Task: Add Topo Chico Ranch Water Hard Seltzer 12 Pack Cans to the cart.
Action: Mouse moved to (765, 256)
Screenshot: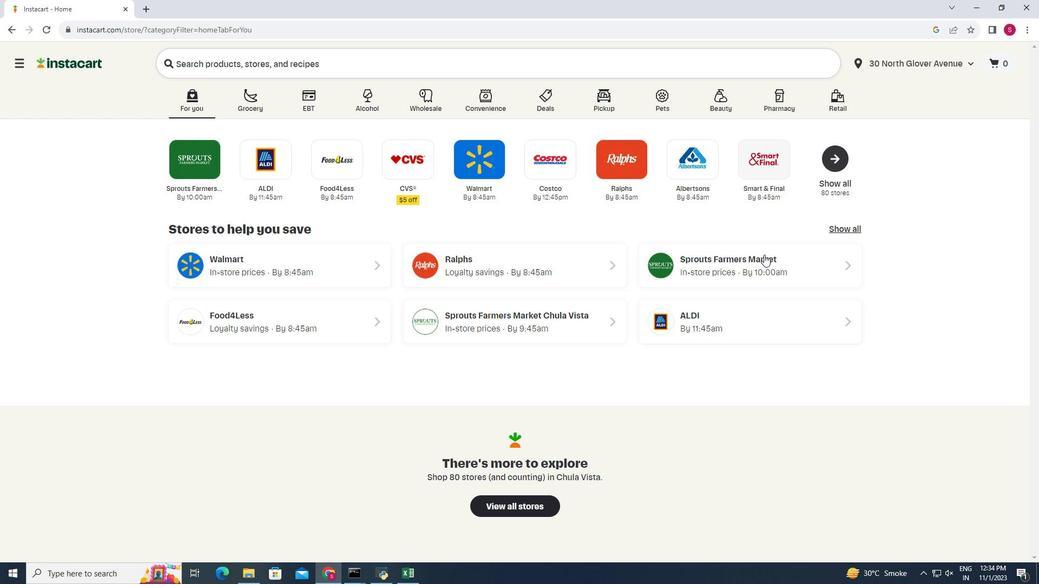 
Action: Mouse pressed left at (765, 256)
Screenshot: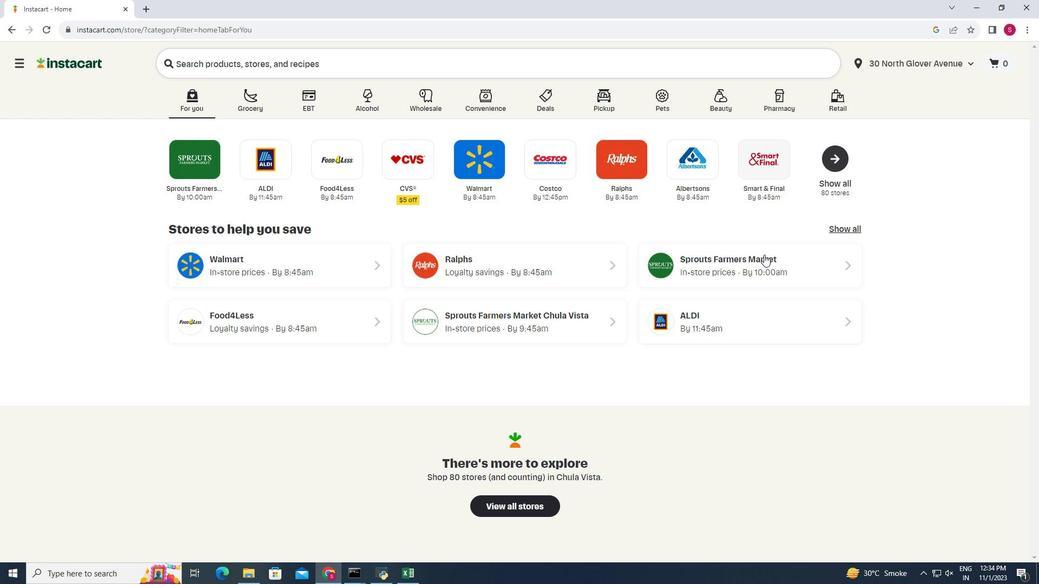 
Action: Mouse moved to (56, 539)
Screenshot: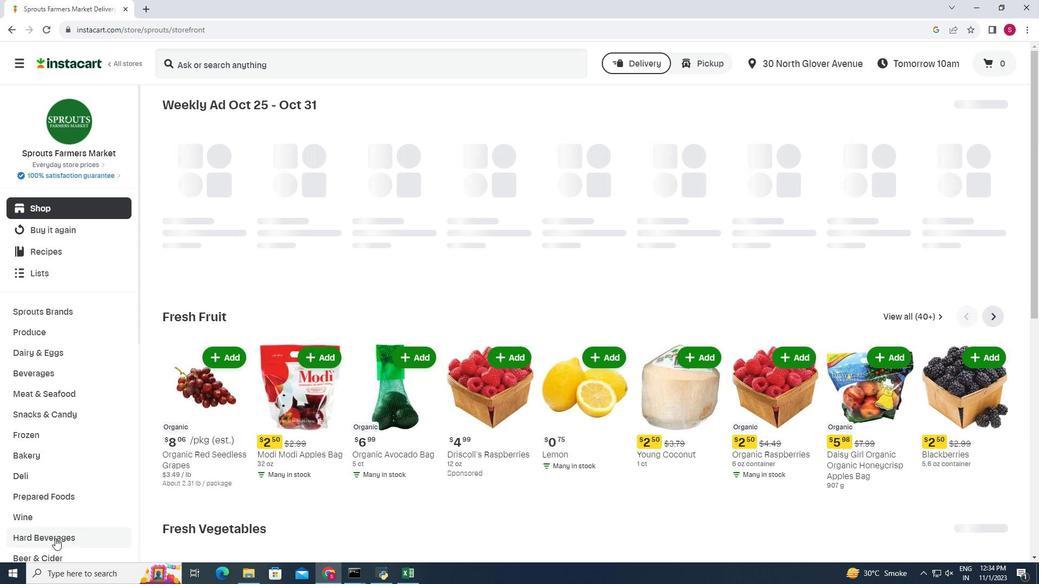 
Action: Mouse pressed left at (56, 539)
Screenshot: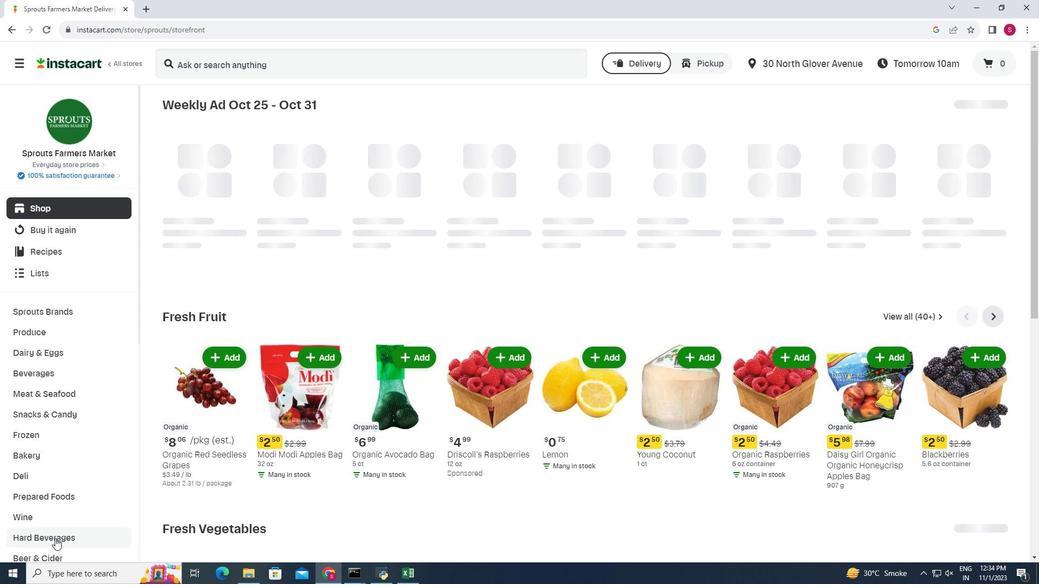 
Action: Mouse moved to (263, 162)
Screenshot: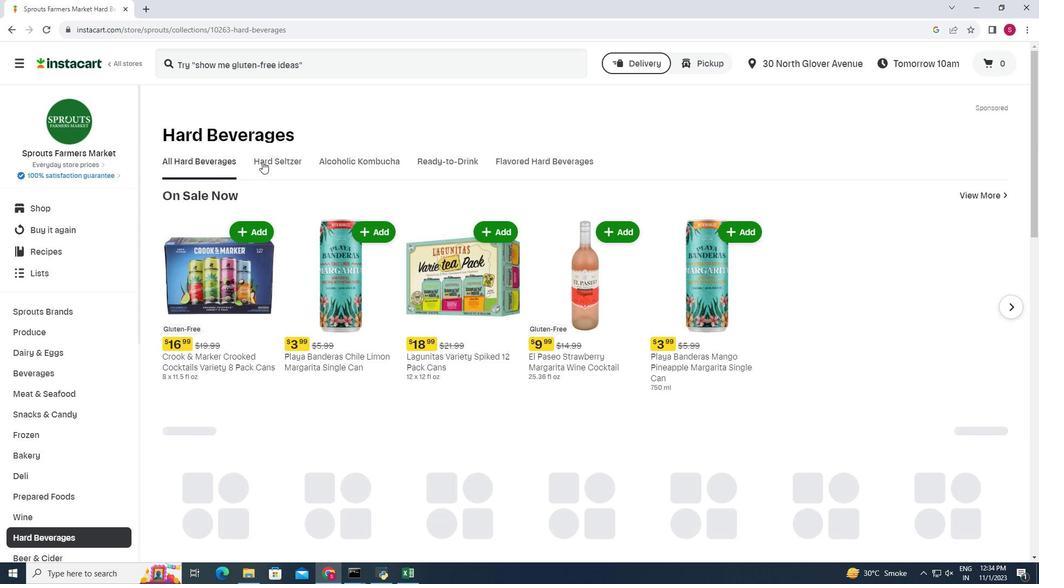 
Action: Mouse pressed left at (263, 162)
Screenshot: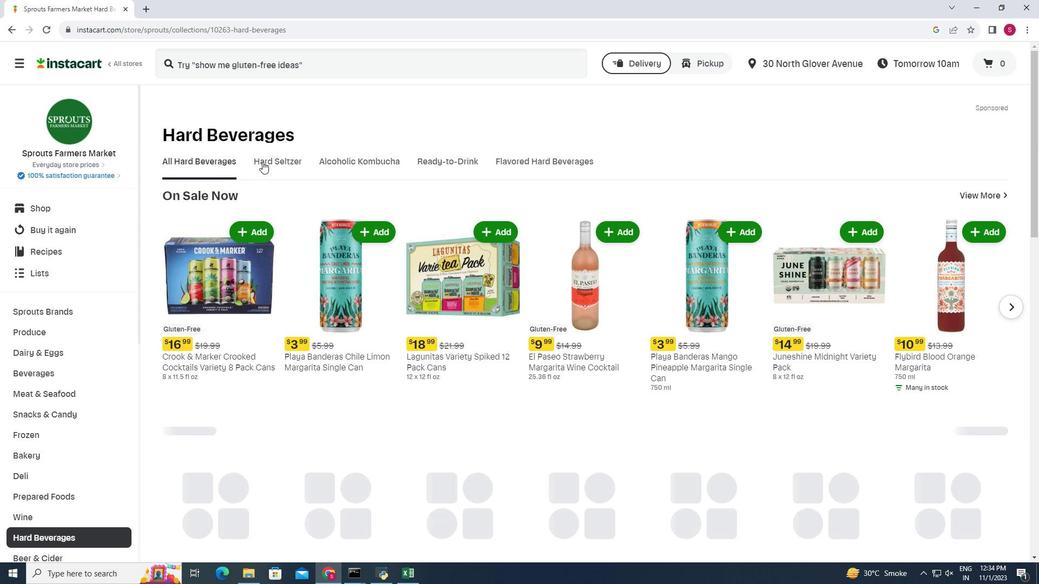 
Action: Mouse moved to (474, 303)
Screenshot: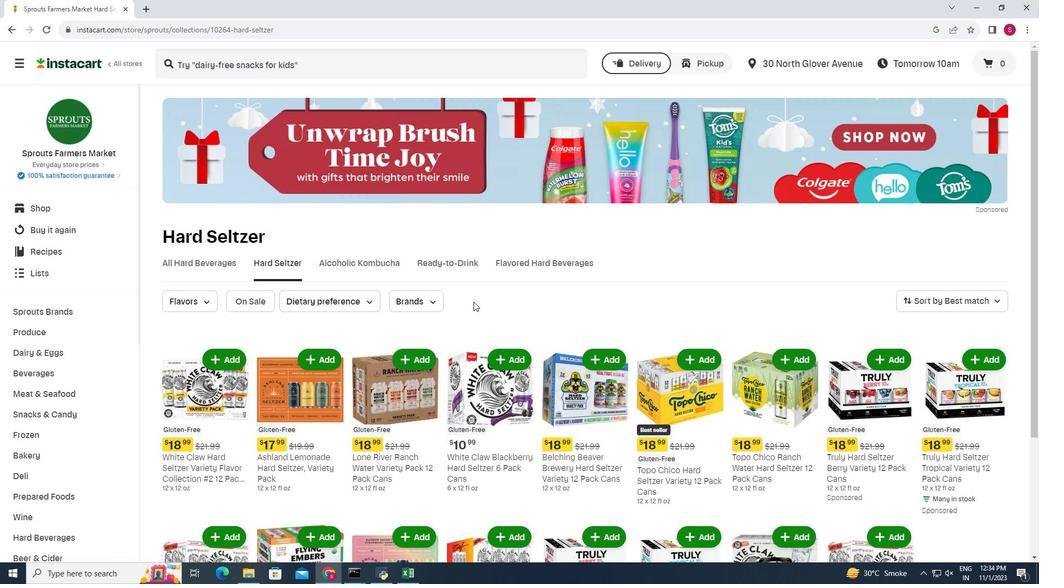 
Action: Mouse scrolled (474, 302) with delta (0, 0)
Screenshot: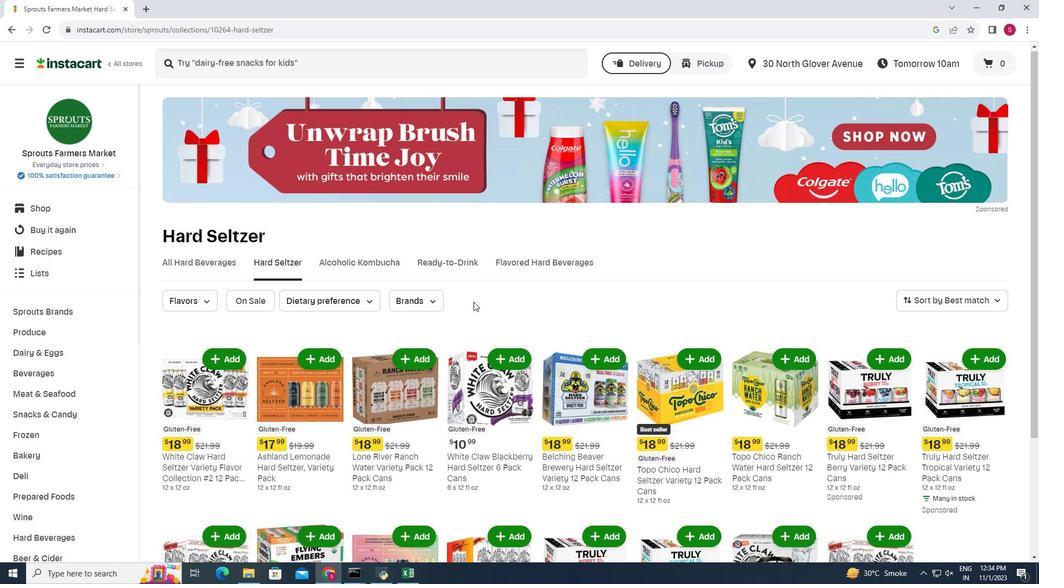 
Action: Mouse scrolled (474, 302) with delta (0, 0)
Screenshot: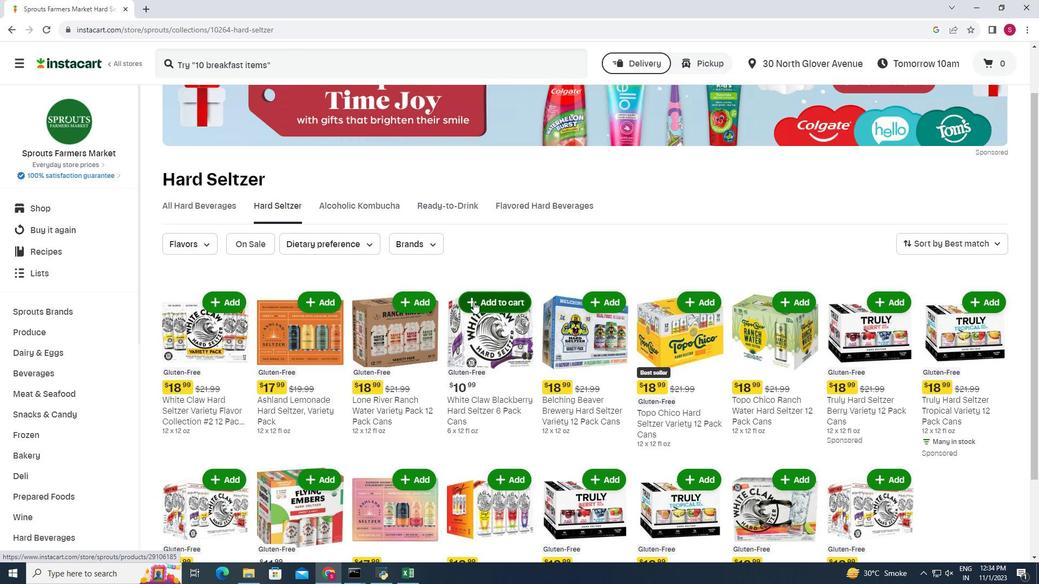 
Action: Mouse moved to (731, 399)
Screenshot: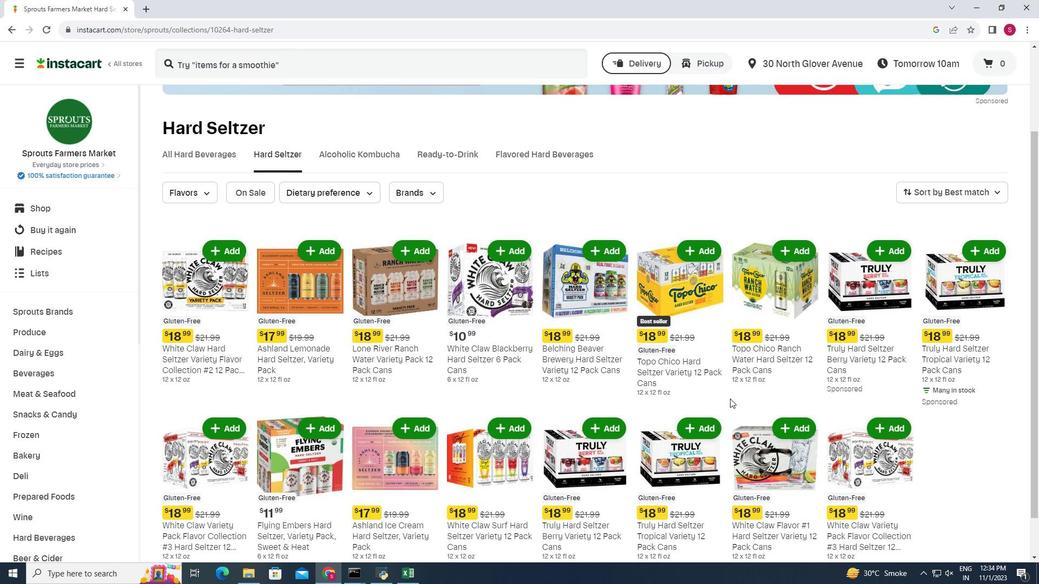 
Action: Mouse scrolled (731, 399) with delta (0, 0)
Screenshot: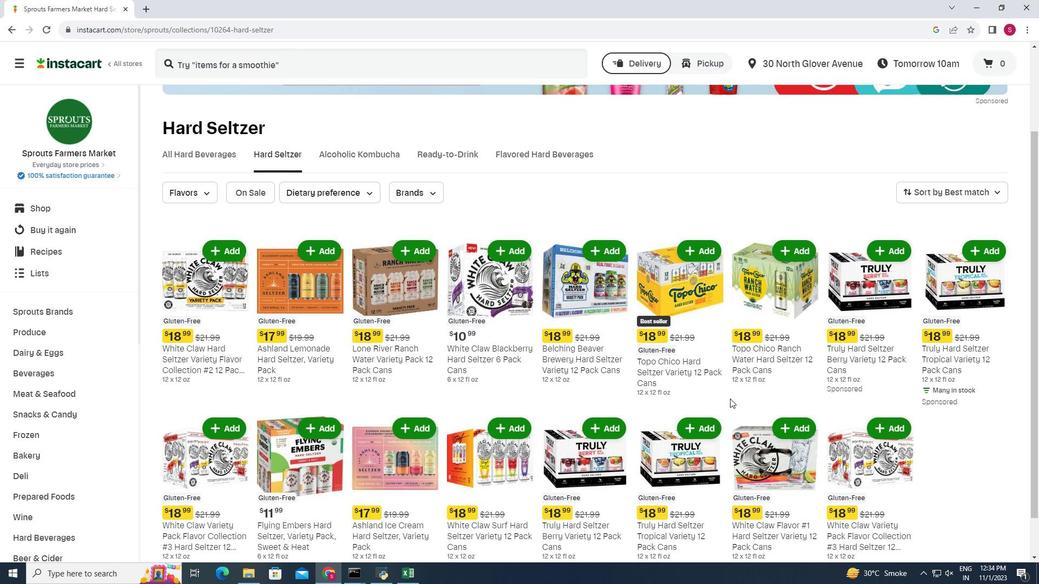 
Action: Mouse moved to (797, 198)
Screenshot: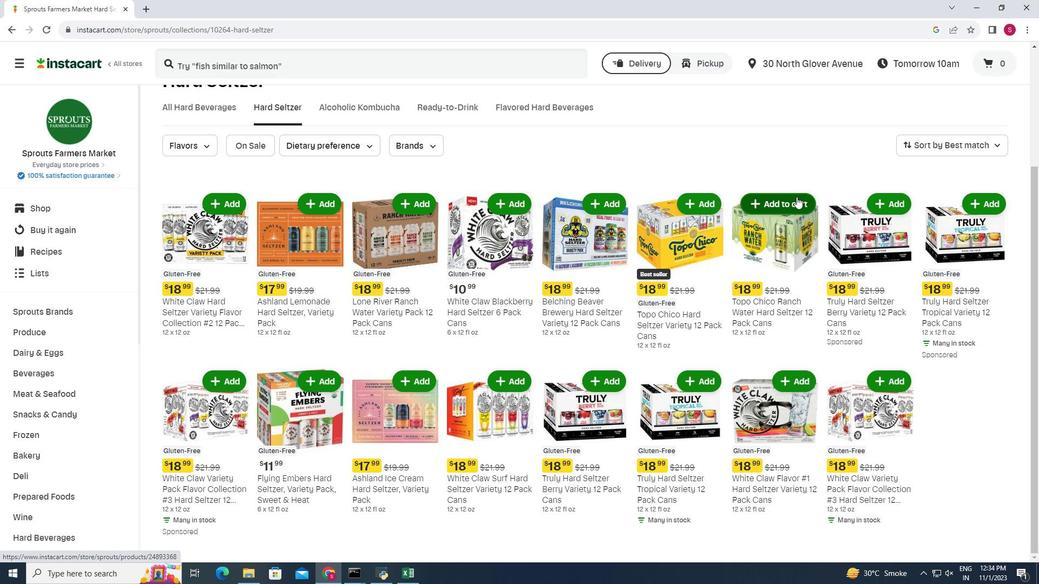 
Action: Mouse pressed left at (797, 198)
Screenshot: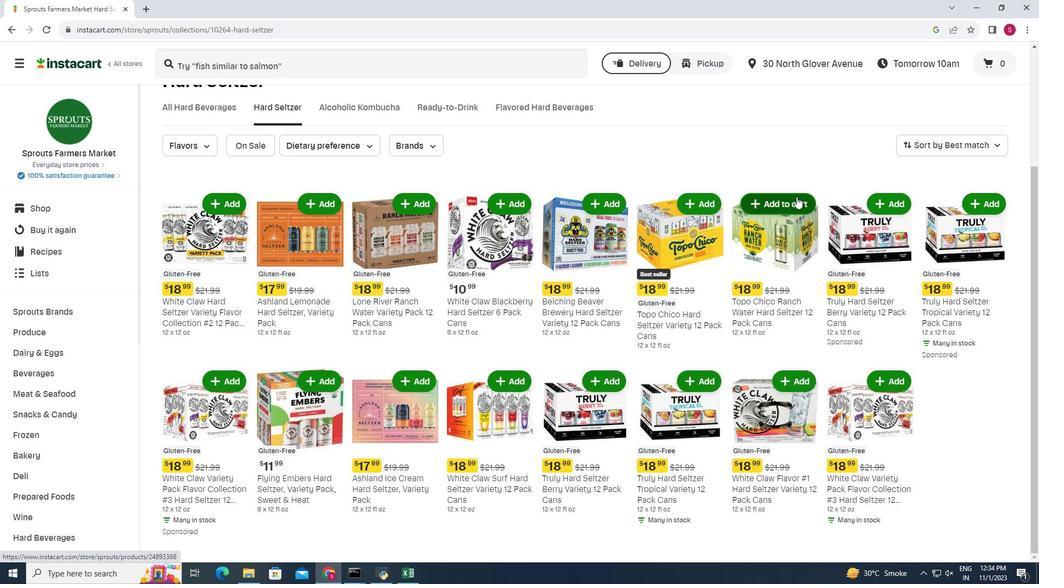 
Action: Mouse moved to (789, 158)
Screenshot: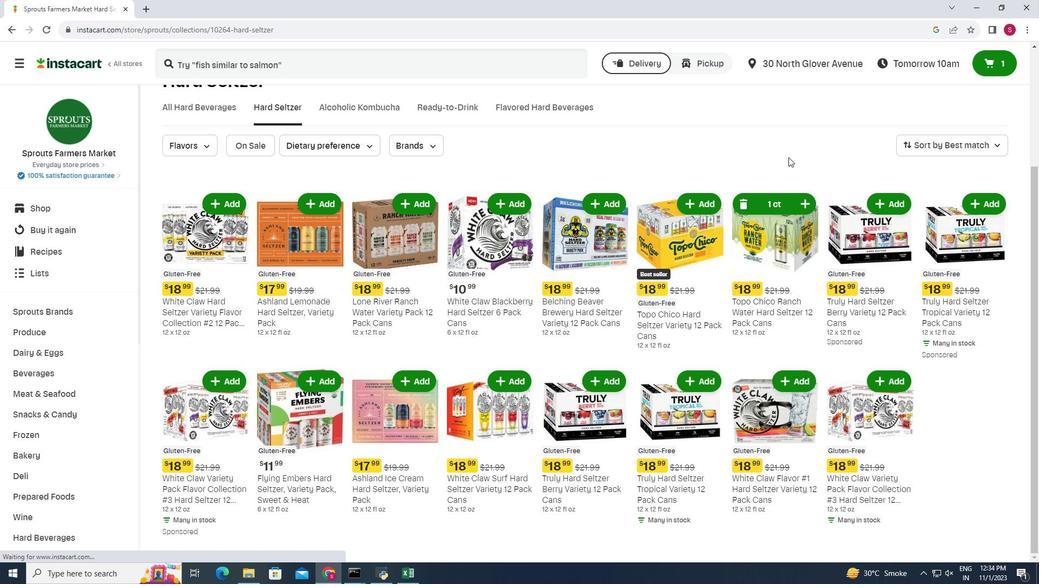 
